 Task: Use 44th Street Long Effect in this video Movie B.mp4
Action: Mouse moved to (286, 35)
Screenshot: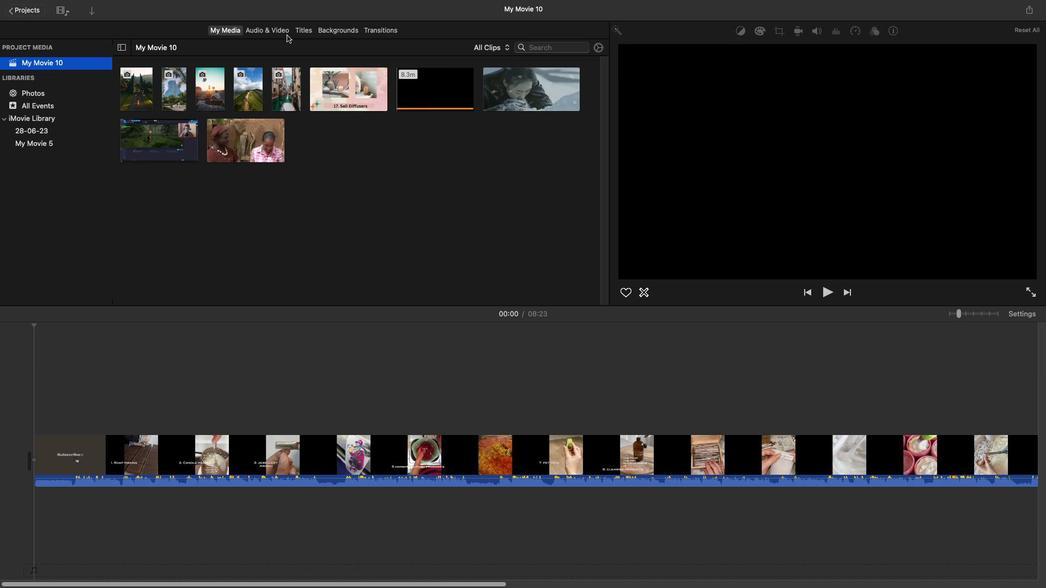 
Action: Mouse pressed left at (286, 35)
Screenshot: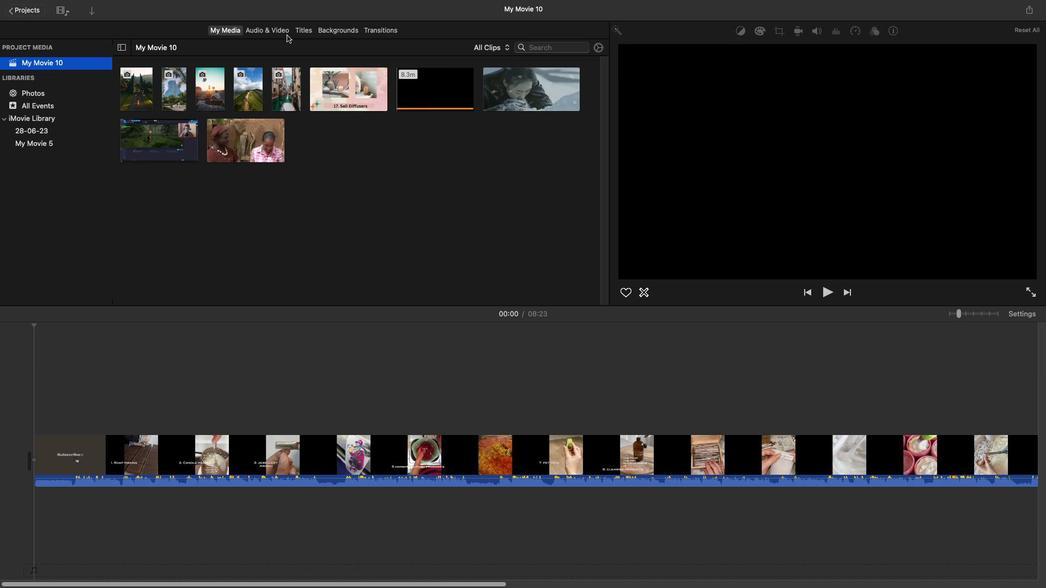 
Action: Mouse moved to (280, 29)
Screenshot: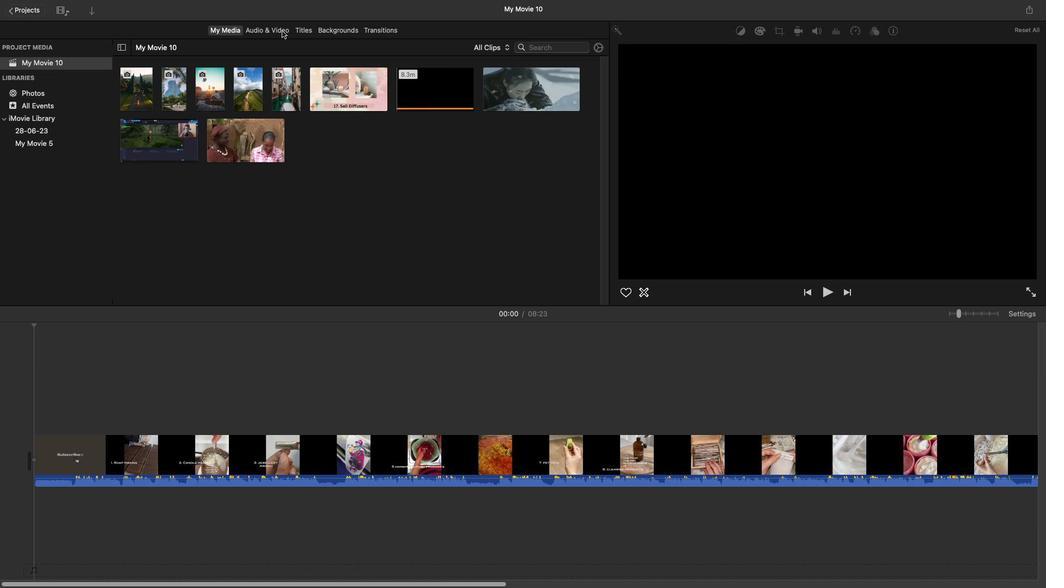 
Action: Mouse pressed left at (280, 29)
Screenshot: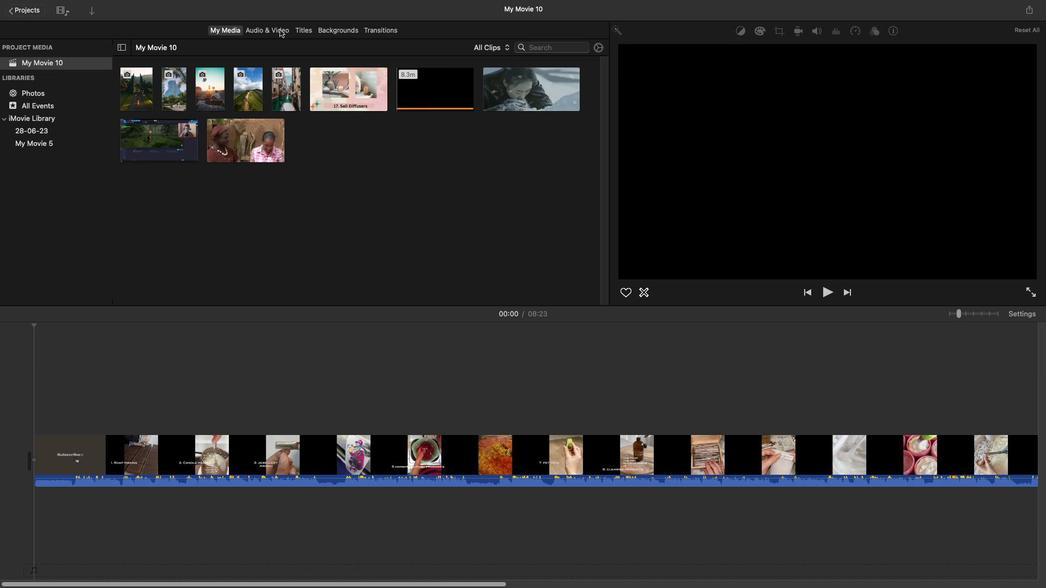 
Action: Mouse moved to (199, 277)
Screenshot: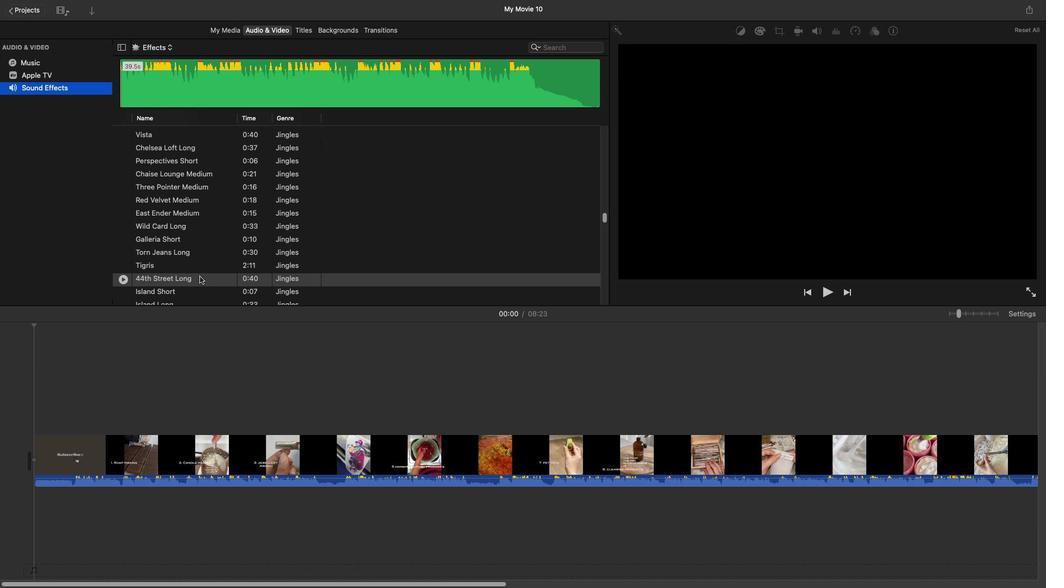 
Action: Mouse pressed left at (199, 277)
Screenshot: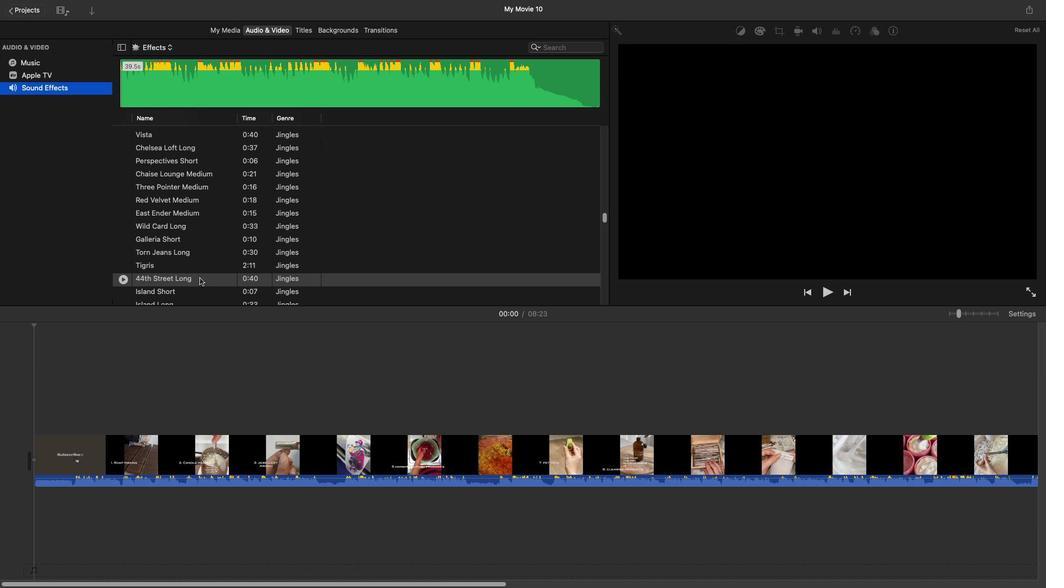 
Action: Mouse pressed left at (199, 277)
Screenshot: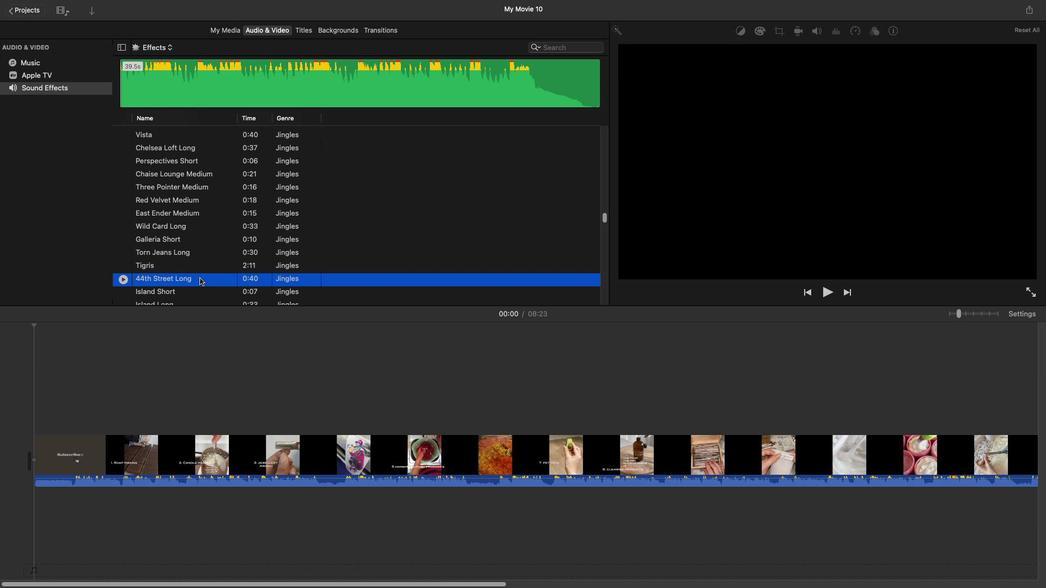 
Action: Mouse moved to (32, 509)
Screenshot: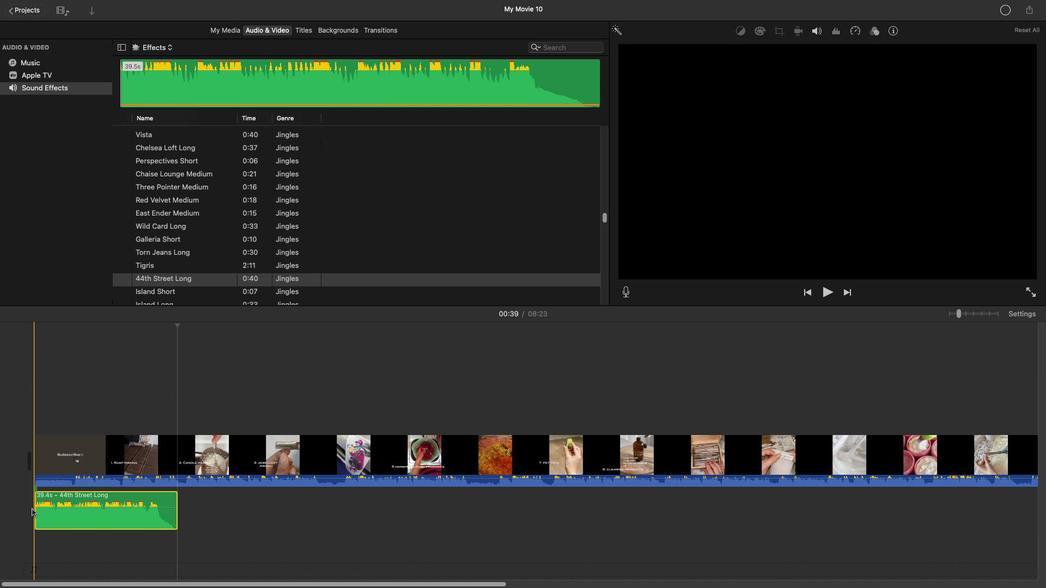 
Action: Key pressed Key.f9
Screenshot: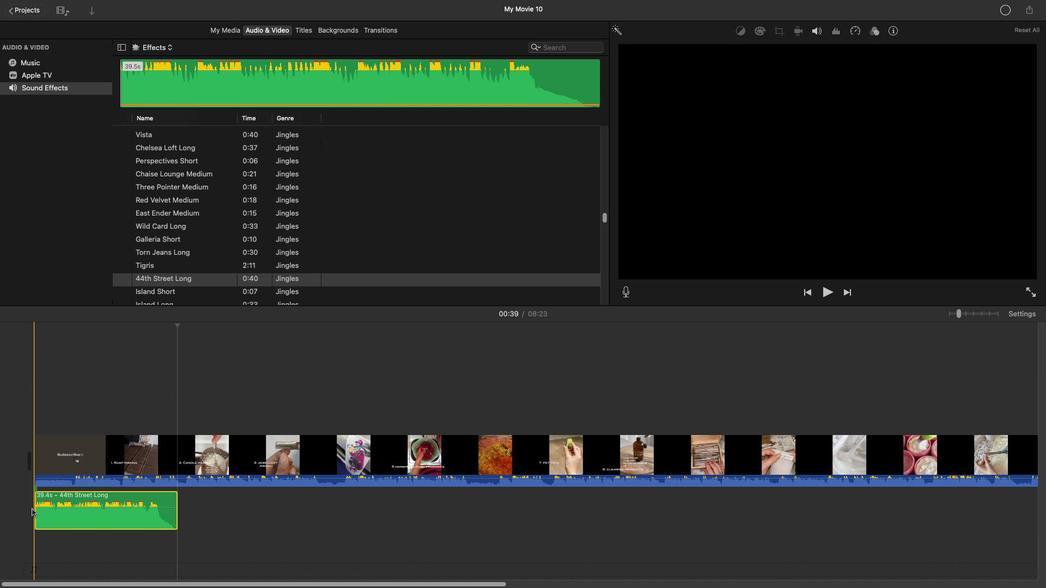 
